 Task: Look for space in Sydney from 20th april 2023 to 5th may 2023 for 9 adults in price range Rs.20000 to Rs.25000. Place can be entire place or private room with 4 bedrooms having 9 beds and 4 bathrooms. Property type can be house. Amenities needed are: wifiair conditioning, free parkinig on premises, gym, breakfast, beachfront. Booking option can be shelf check-in. Required host language is English.
Action: Mouse moved to (366, 403)
Screenshot: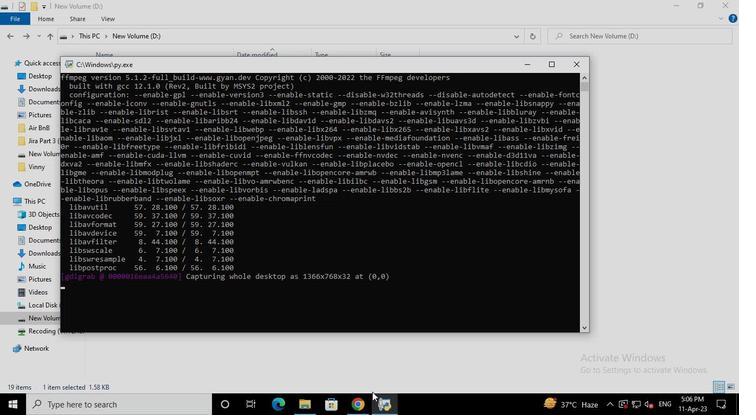 
Action: Mouse pressed left at (366, 403)
Screenshot: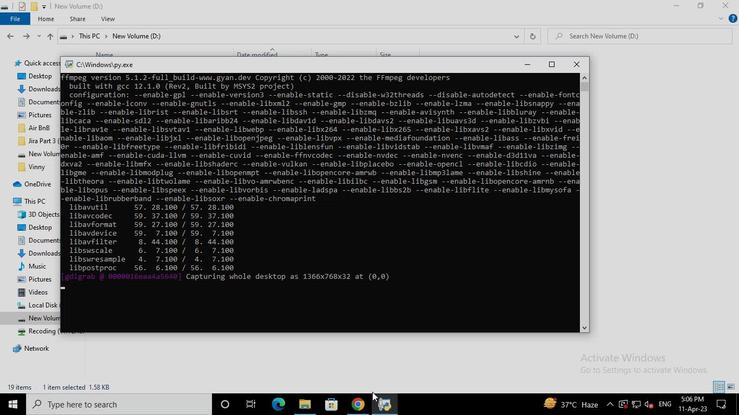 
Action: Mouse moved to (312, 93)
Screenshot: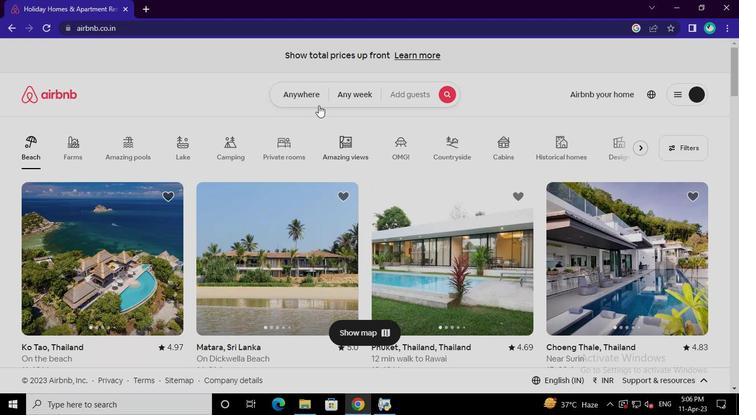 
Action: Mouse pressed left at (312, 93)
Screenshot: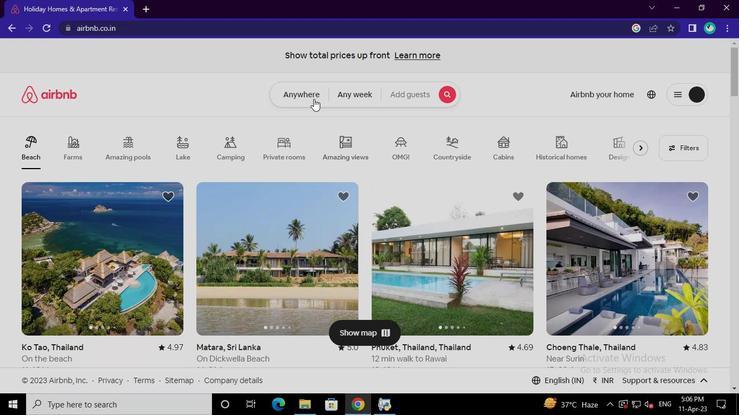 
Action: Mouse moved to (235, 134)
Screenshot: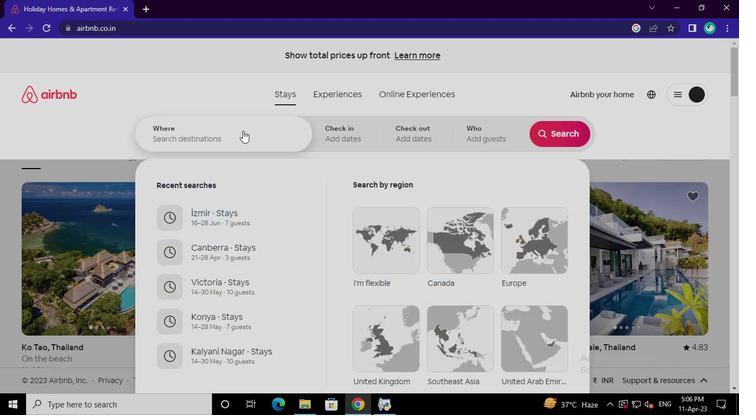 
Action: Mouse pressed left at (235, 134)
Screenshot: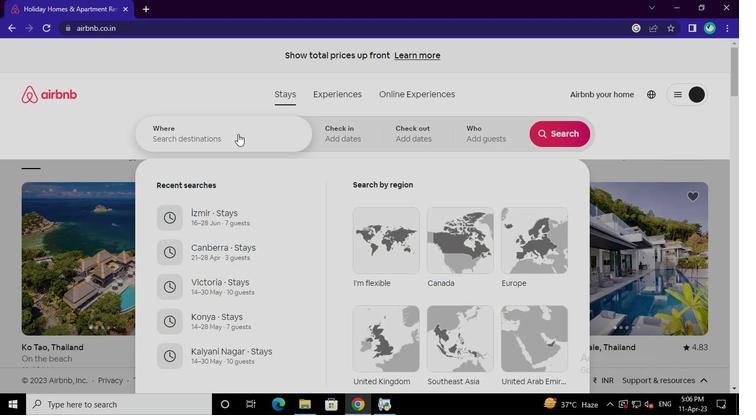 
Action: Keyboard s
Screenshot: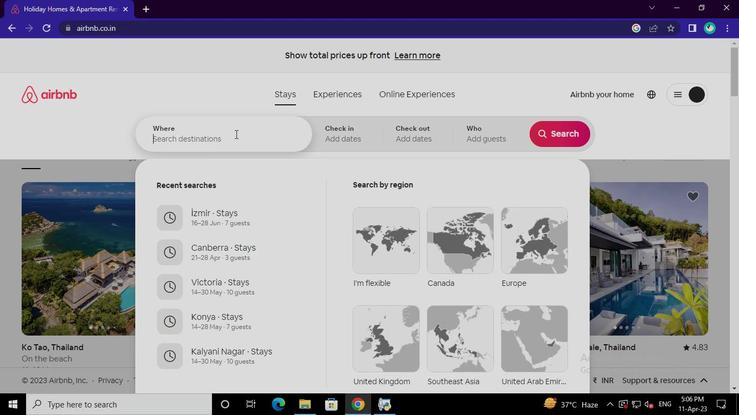 
Action: Keyboard y
Screenshot: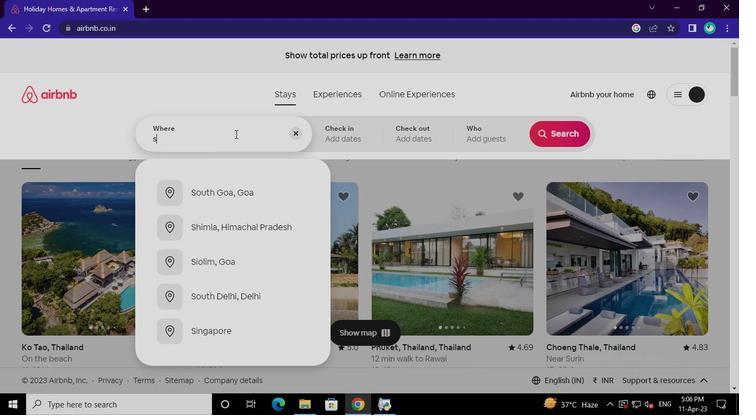 
Action: Keyboard d
Screenshot: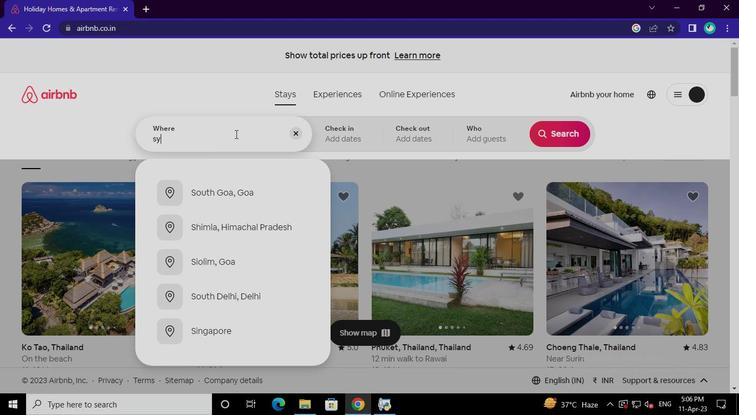 
Action: Keyboard n
Screenshot: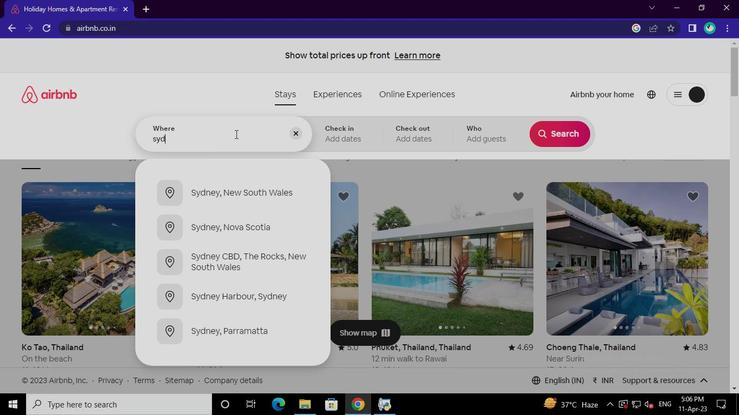 
Action: Keyboard e
Screenshot: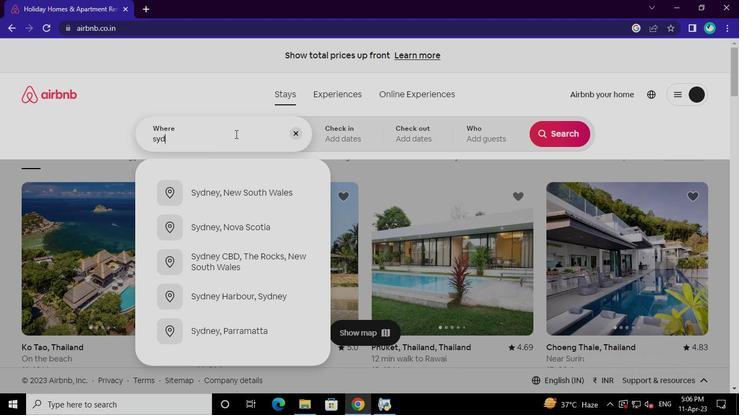 
Action: Keyboard y
Screenshot: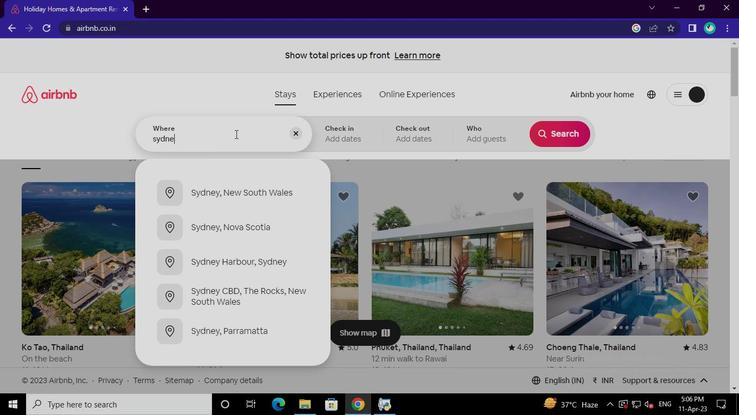 
Action: Mouse moved to (211, 187)
Screenshot: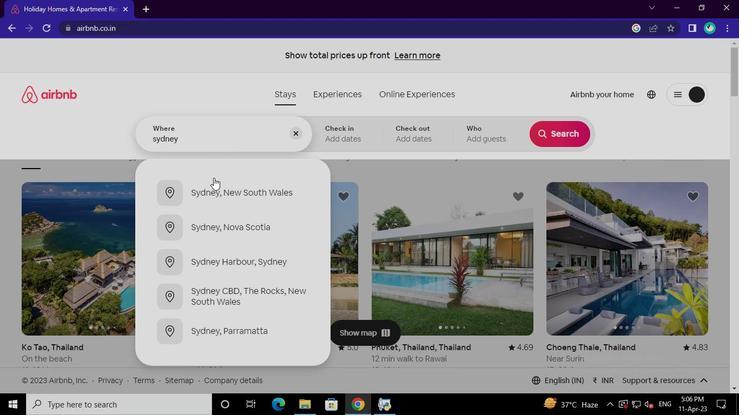 
Action: Mouse pressed left at (211, 187)
Screenshot: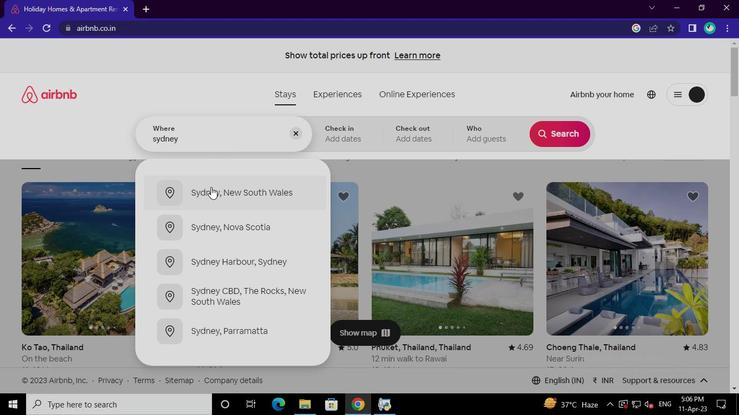 
Action: Mouse moved to (276, 342)
Screenshot: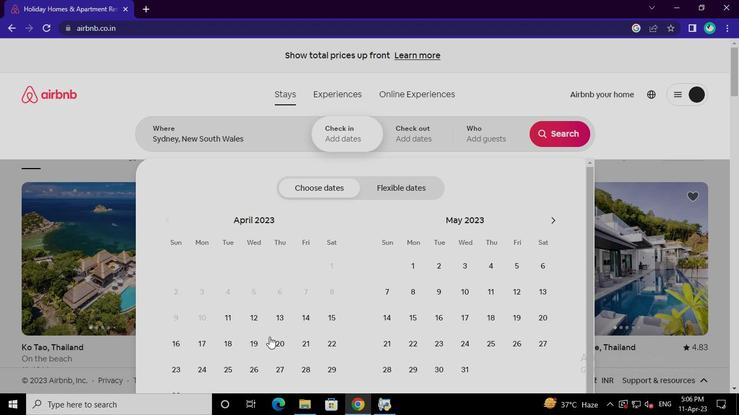 
Action: Mouse pressed left at (276, 342)
Screenshot: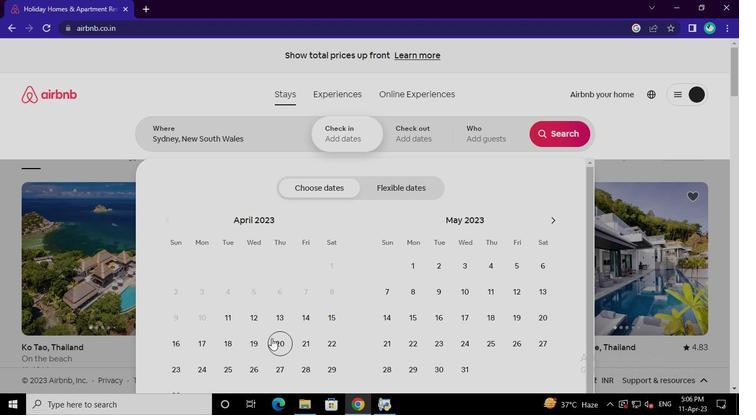 
Action: Mouse moved to (517, 269)
Screenshot: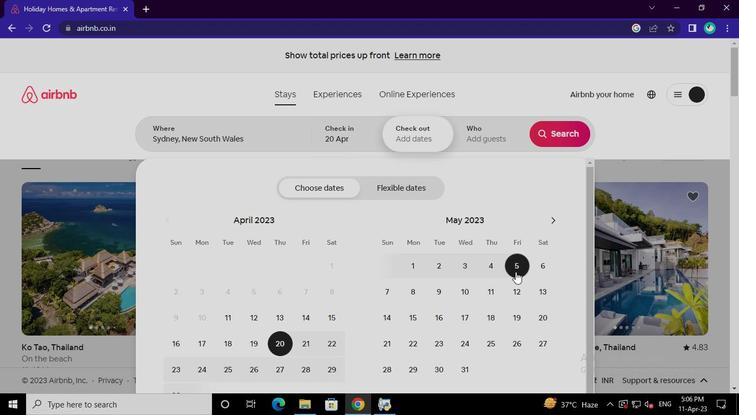 
Action: Mouse pressed left at (517, 269)
Screenshot: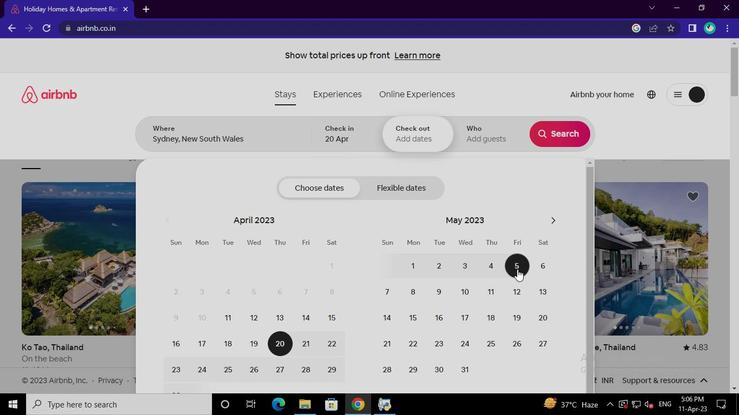 
Action: Mouse moved to (492, 134)
Screenshot: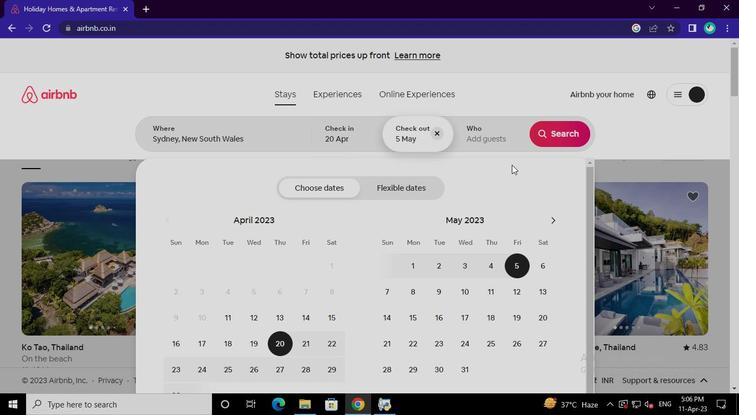 
Action: Mouse pressed left at (492, 134)
Screenshot: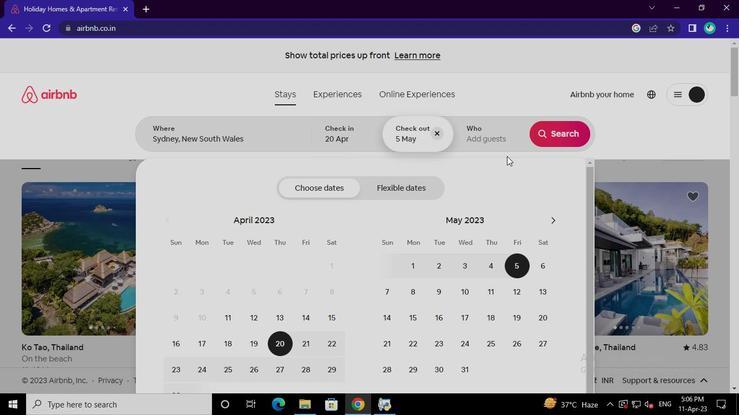 
Action: Mouse moved to (558, 190)
Screenshot: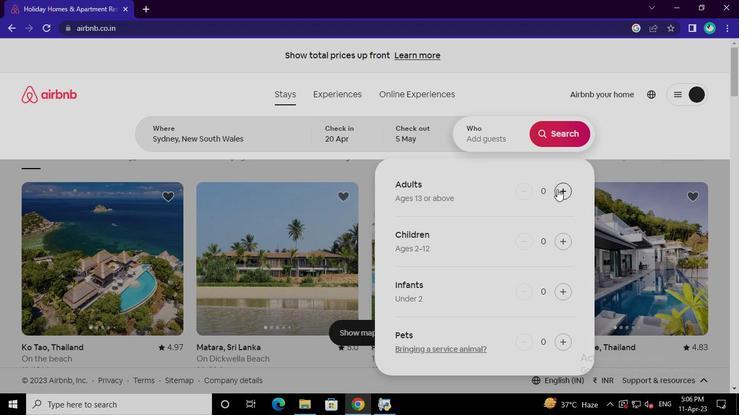 
Action: Mouse pressed left at (558, 190)
Screenshot: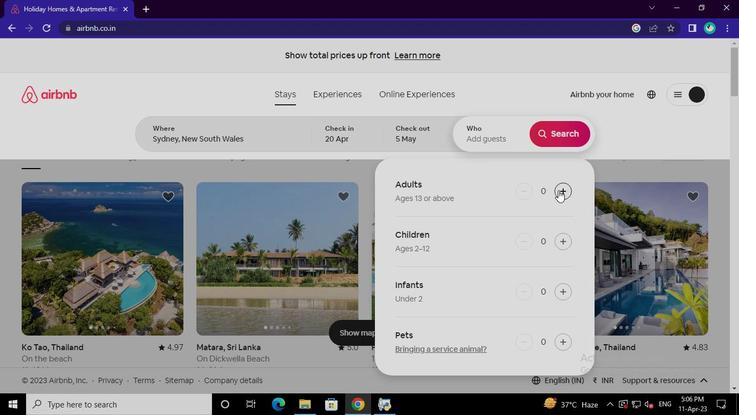 
Action: Mouse pressed left at (558, 190)
Screenshot: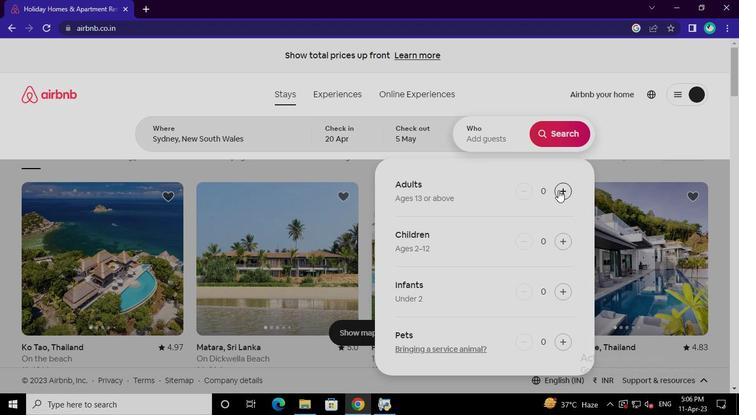 
Action: Mouse pressed left at (558, 190)
Screenshot: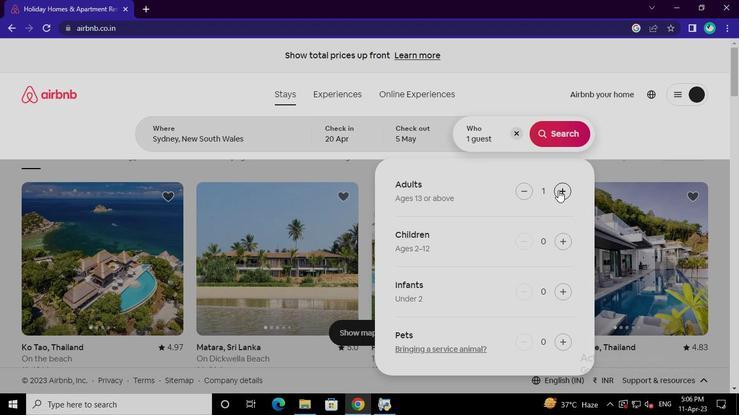 
Action: Mouse pressed left at (558, 190)
Screenshot: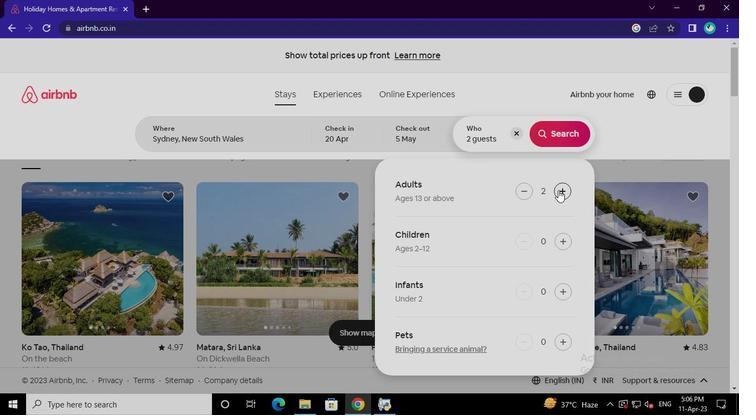 
Action: Mouse pressed left at (558, 190)
Screenshot: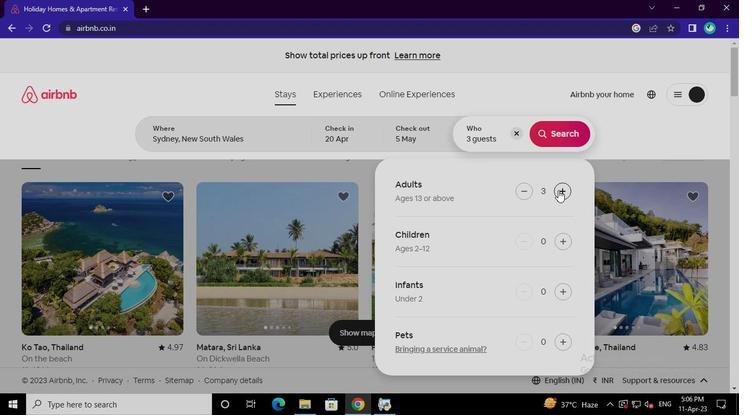
Action: Mouse pressed left at (558, 190)
Screenshot: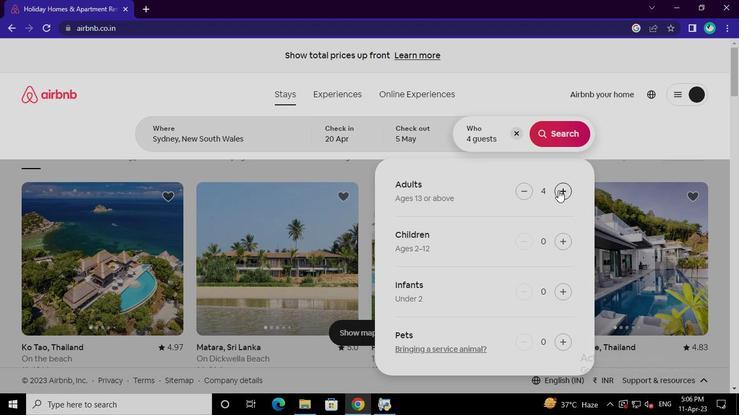 
Action: Mouse pressed left at (558, 190)
Screenshot: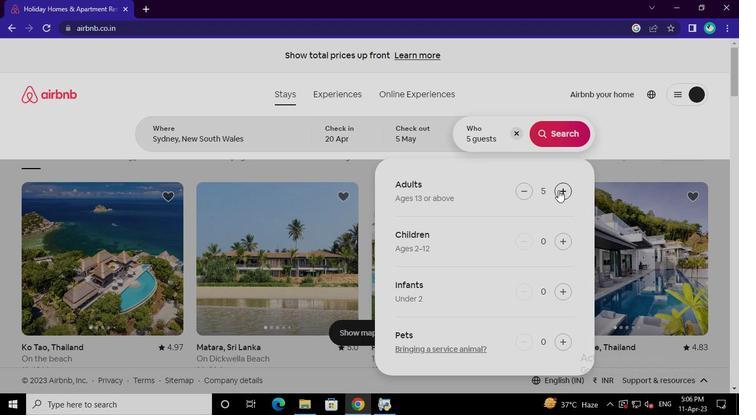 
Action: Mouse pressed left at (558, 190)
Screenshot: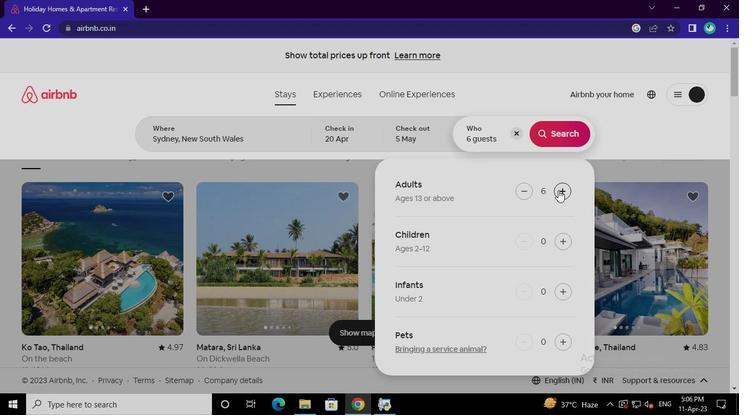 
Action: Mouse pressed left at (558, 190)
Screenshot: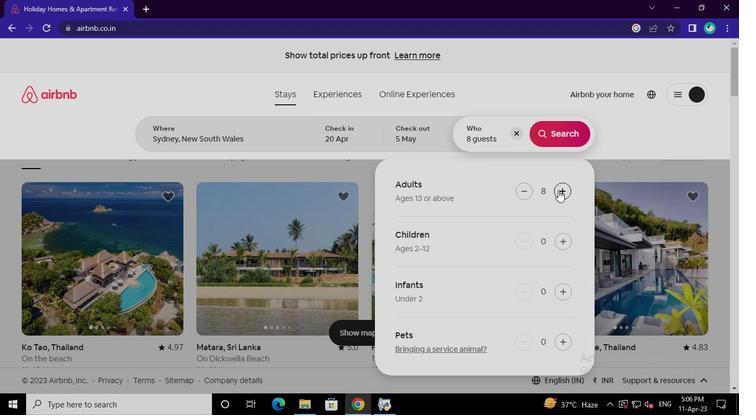 
Action: Mouse moved to (566, 138)
Screenshot: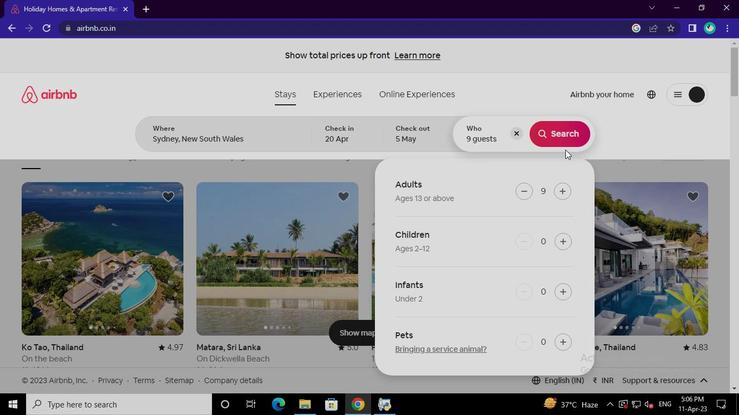 
Action: Mouse pressed left at (566, 138)
Screenshot: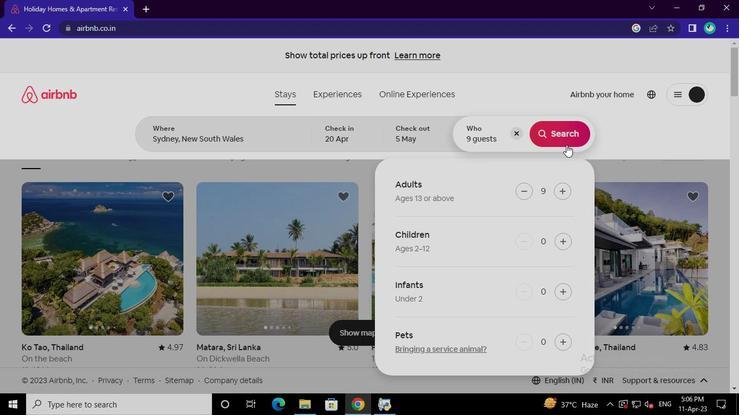 
Action: Mouse moved to (702, 103)
Screenshot: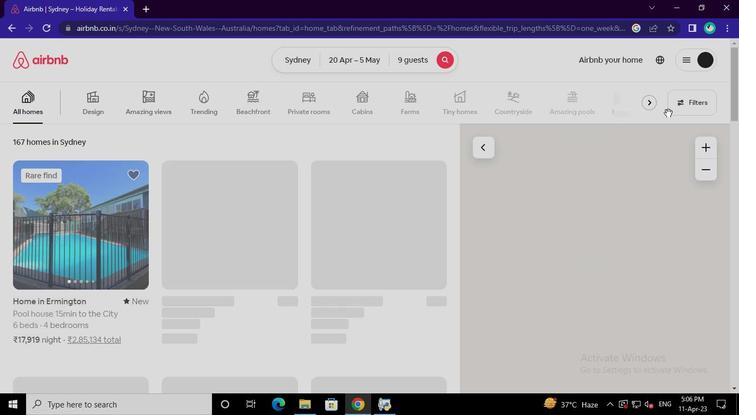 
Action: Mouse pressed left at (702, 103)
Screenshot: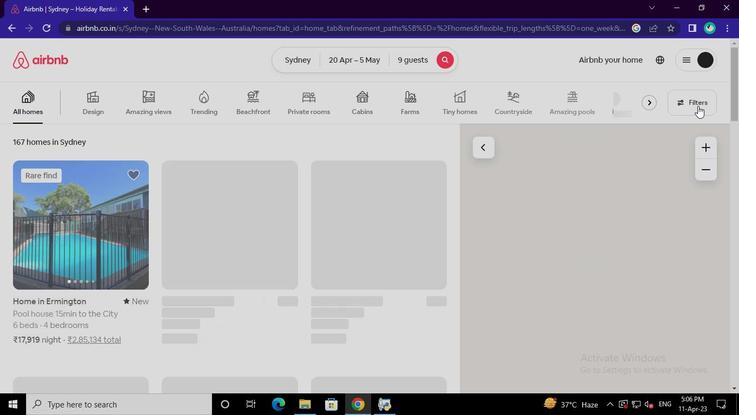 
Action: Mouse moved to (251, 239)
Screenshot: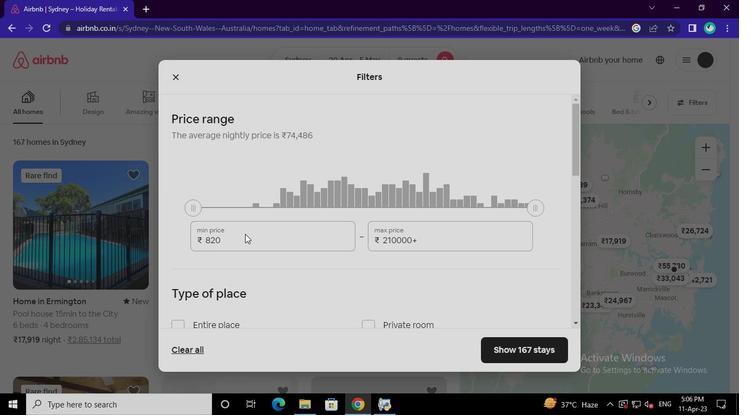 
Action: Mouse pressed left at (251, 239)
Screenshot: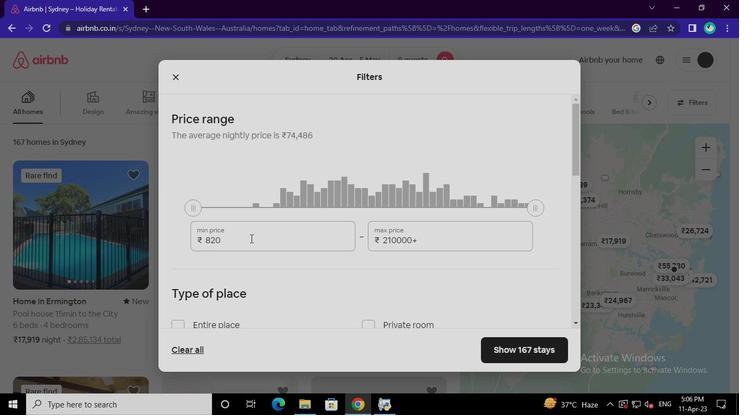 
Action: Keyboard Key.backspace
Screenshot: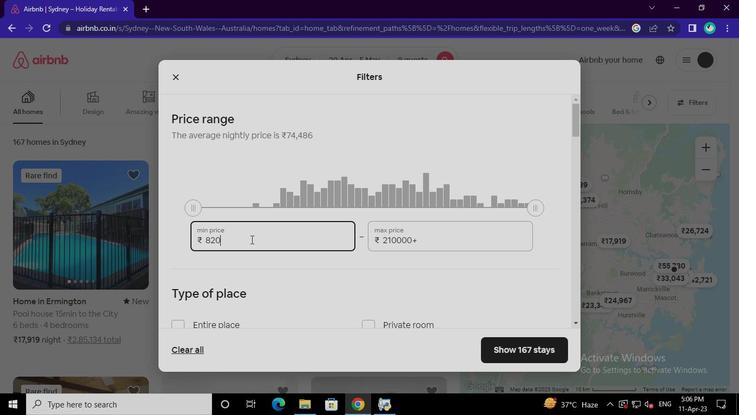
Action: Keyboard Key.backspace
Screenshot: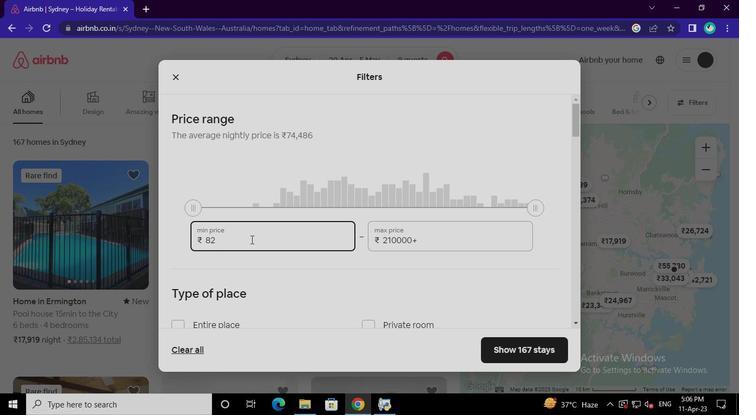 
Action: Keyboard Key.backspace
Screenshot: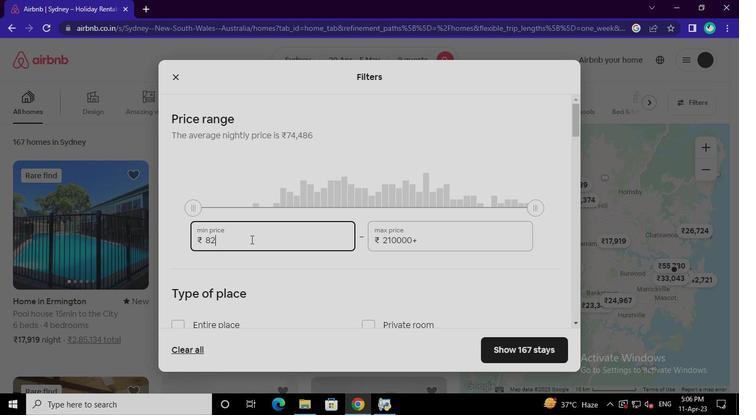 
Action: Keyboard Key.backspace
Screenshot: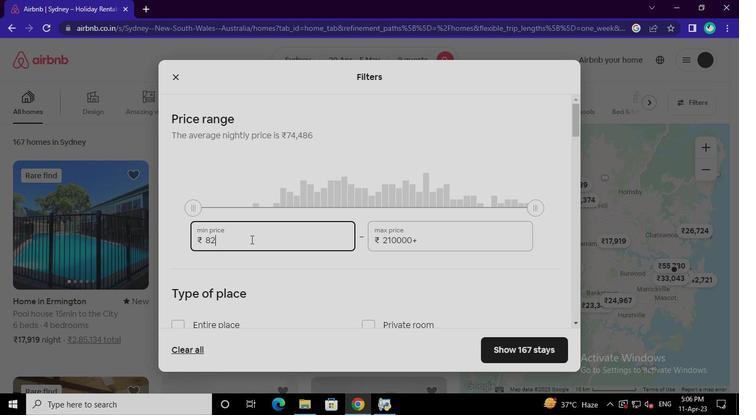
Action: Keyboard Key.backspace
Screenshot: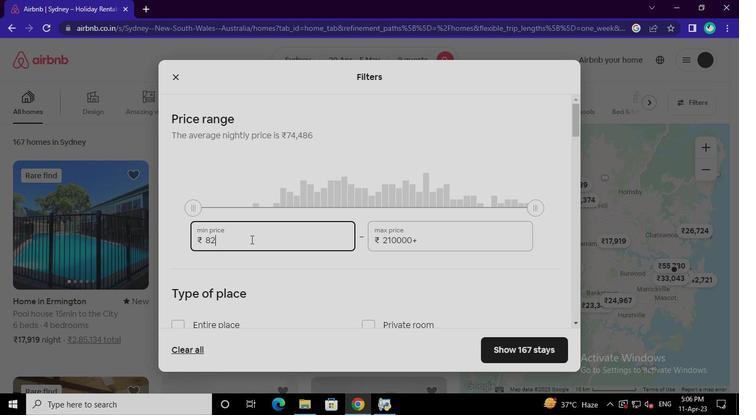 
Action: Keyboard <98>
Screenshot: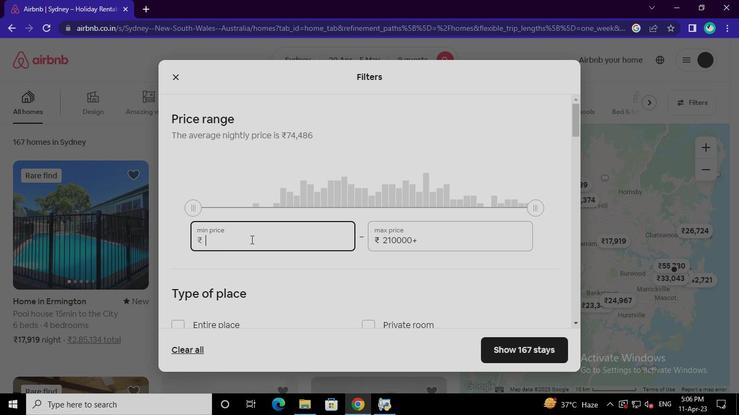 
Action: Keyboard <96>
Screenshot: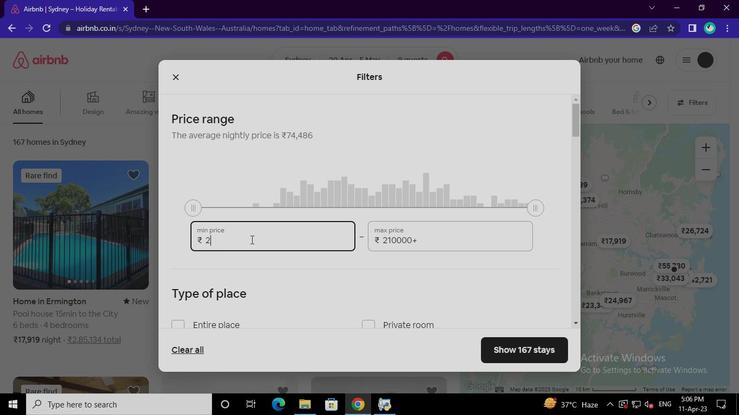 
Action: Keyboard <96>
Screenshot: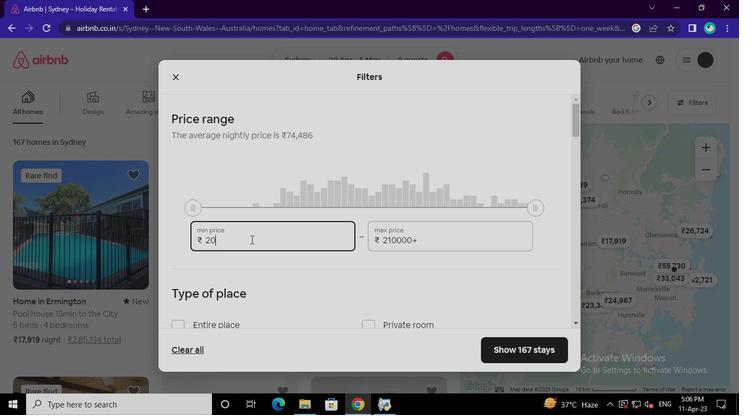 
Action: Keyboard <96>
Screenshot: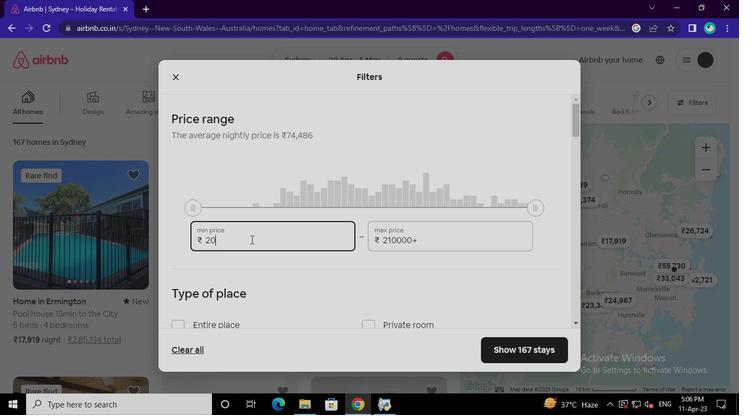 
Action: Keyboard <96>
Screenshot: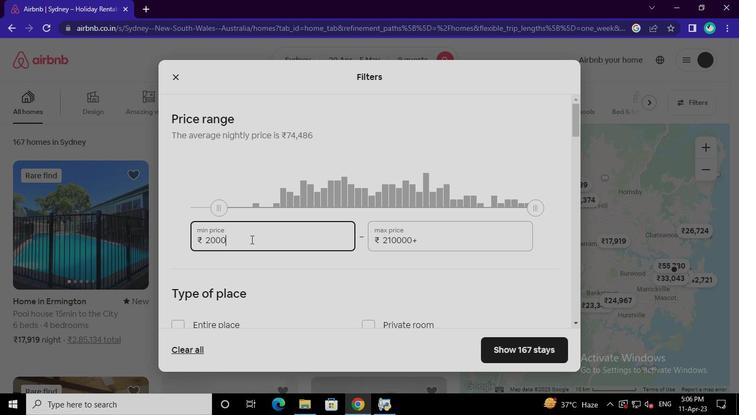 
Action: Mouse moved to (424, 241)
Screenshot: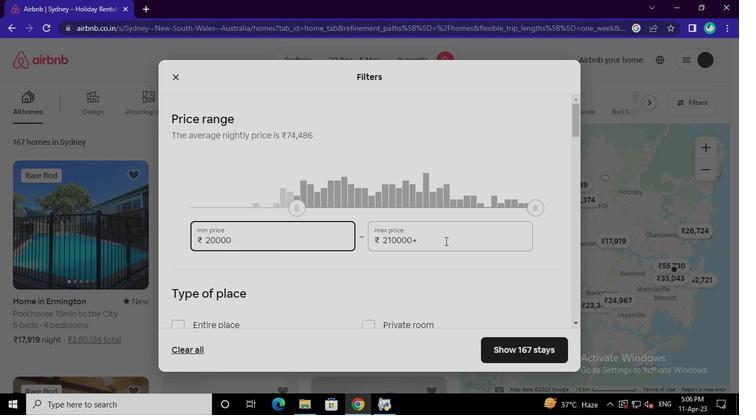 
Action: Mouse pressed left at (424, 241)
Screenshot: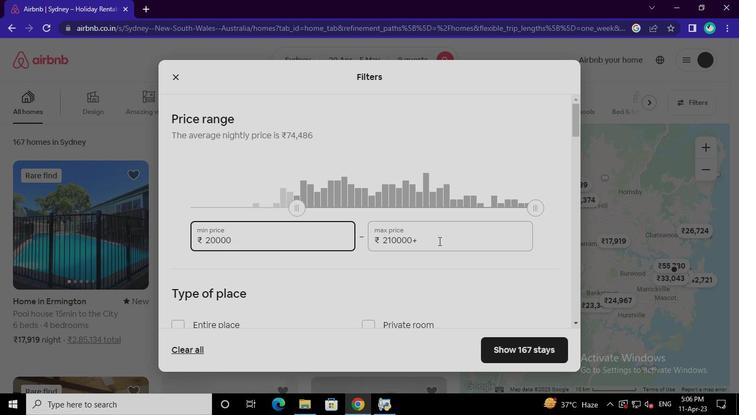 
Action: Keyboard Key.backspace
Screenshot: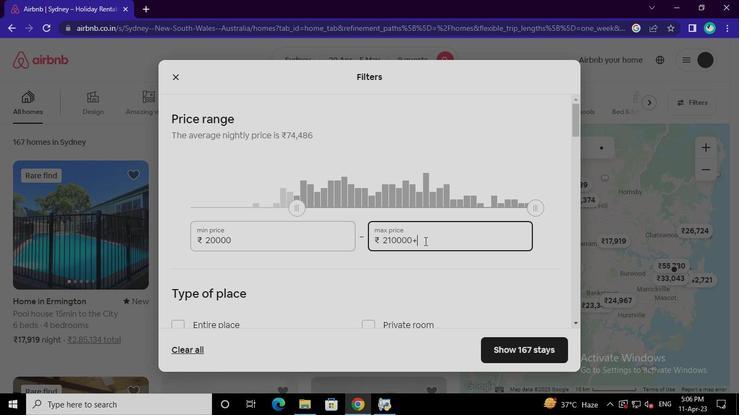 
Action: Keyboard Key.backspace
Screenshot: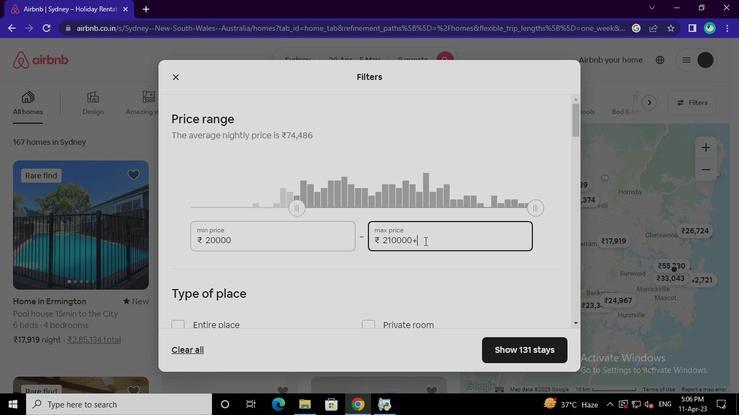 
Action: Keyboard Key.backspace
Screenshot: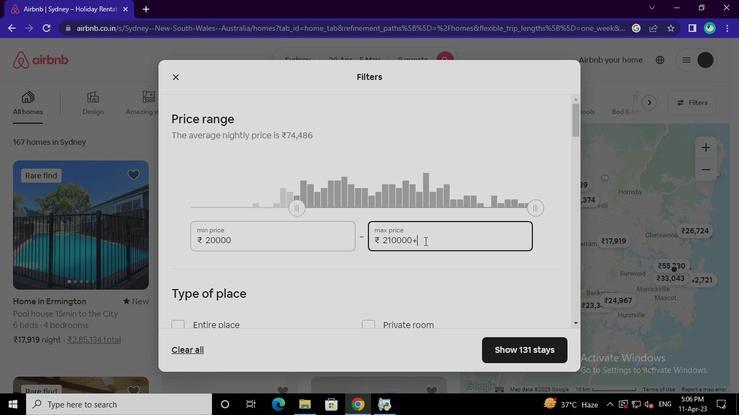 
Action: Keyboard Key.backspace
Screenshot: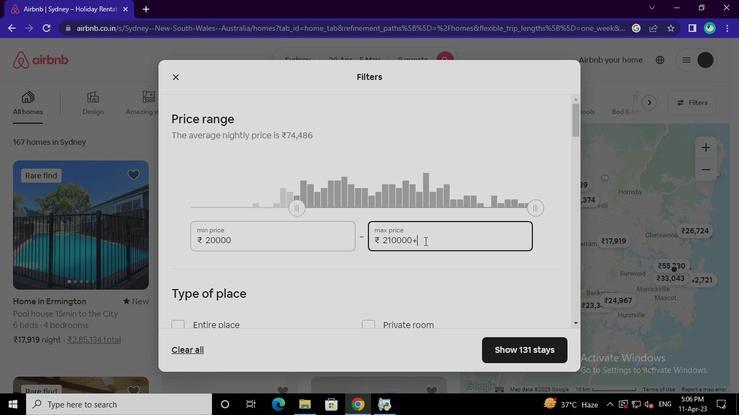 
Action: Keyboard Key.backspace
Screenshot: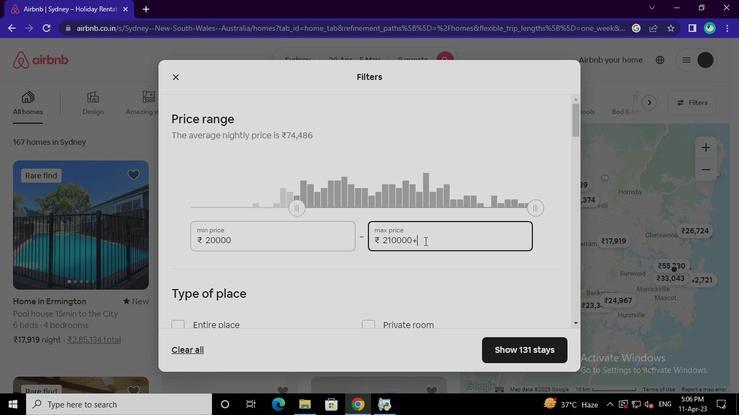 
Action: Keyboard Key.backspace
Screenshot: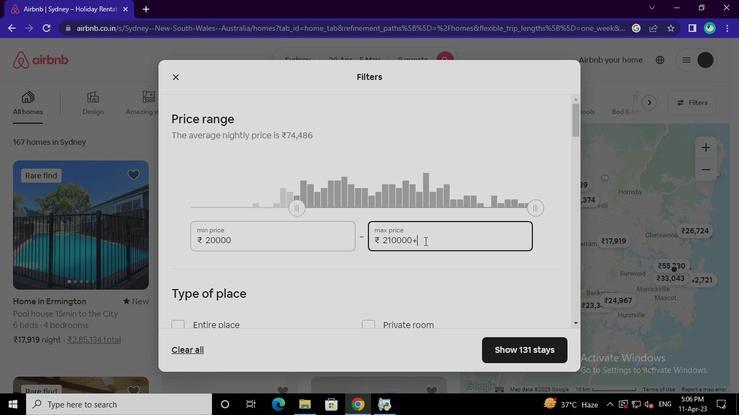 
Action: Keyboard Key.backspace
Screenshot: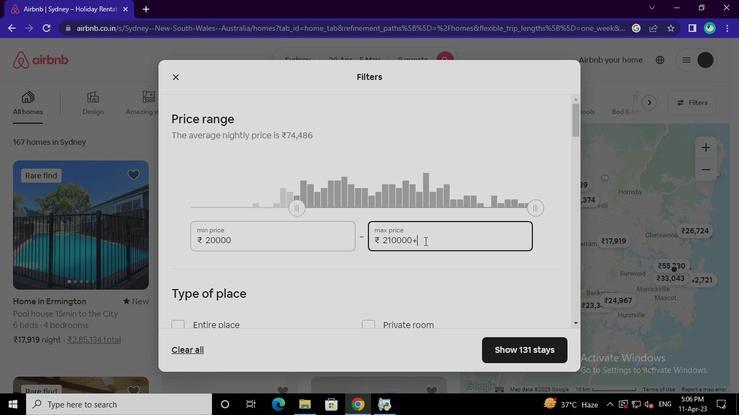 
Action: Keyboard Key.backspace
Screenshot: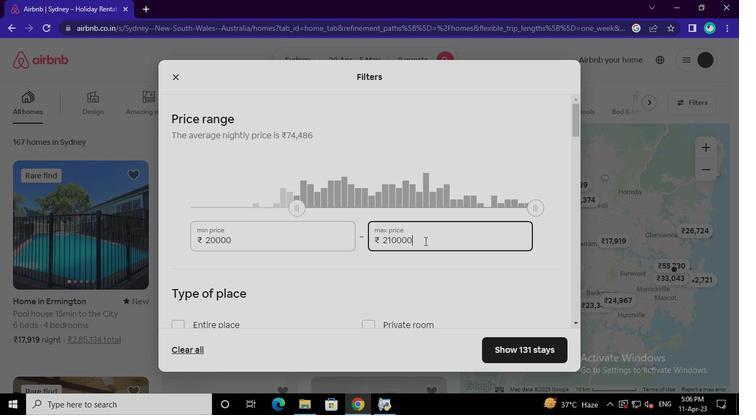 
Action: Keyboard Key.backspace
Screenshot: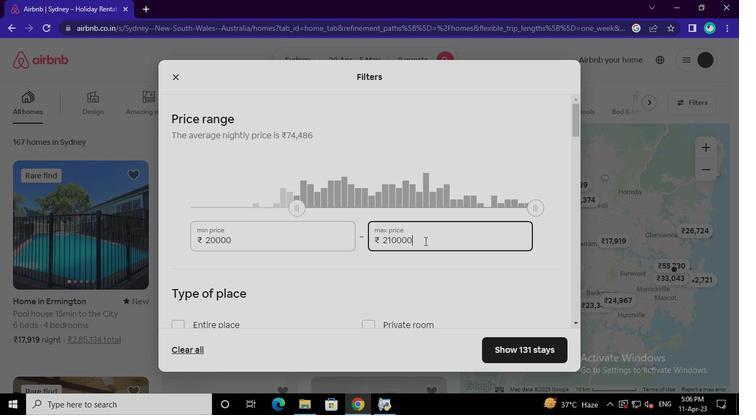 
Action: Keyboard Key.backspace
Screenshot: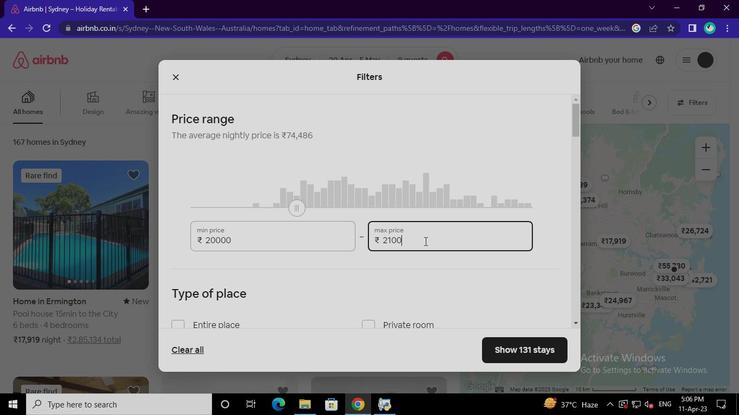 
Action: Keyboard Key.backspace
Screenshot: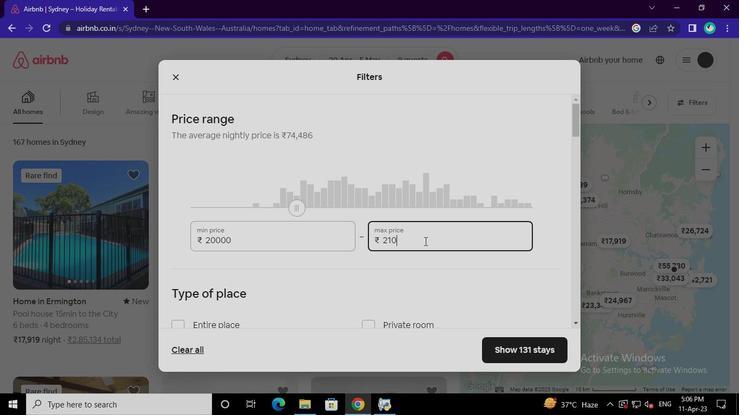 
Action: Keyboard Key.backspace
Screenshot: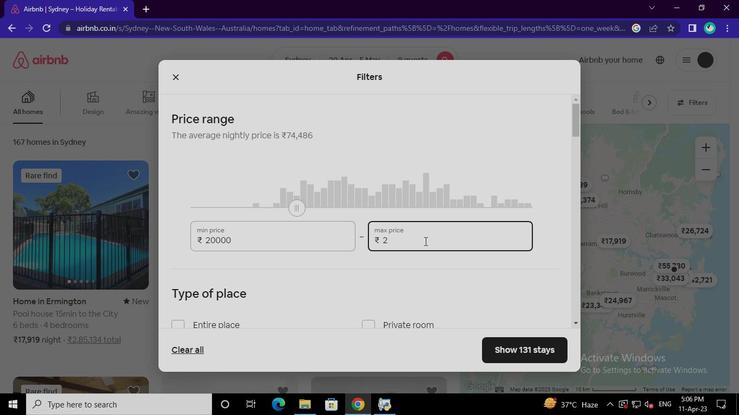 
Action: Keyboard Key.backspace
Screenshot: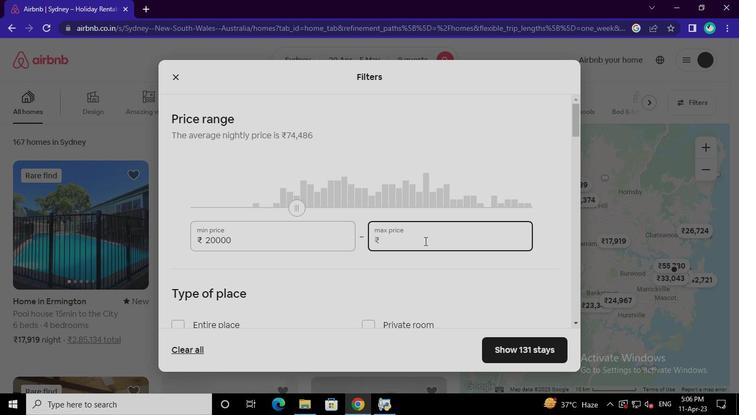 
Action: Keyboard <98>
Screenshot: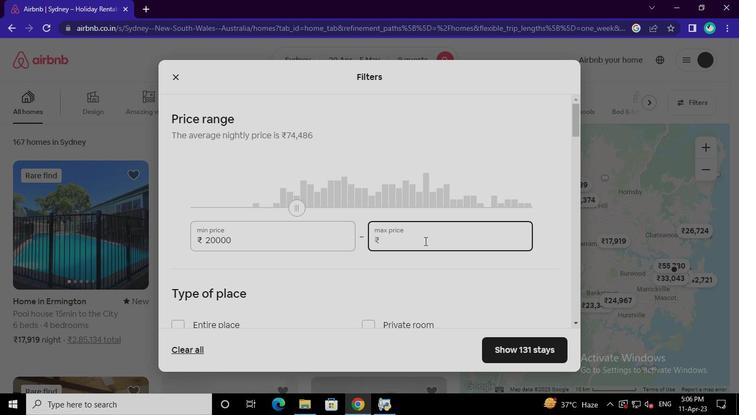 
Action: Keyboard <101>
Screenshot: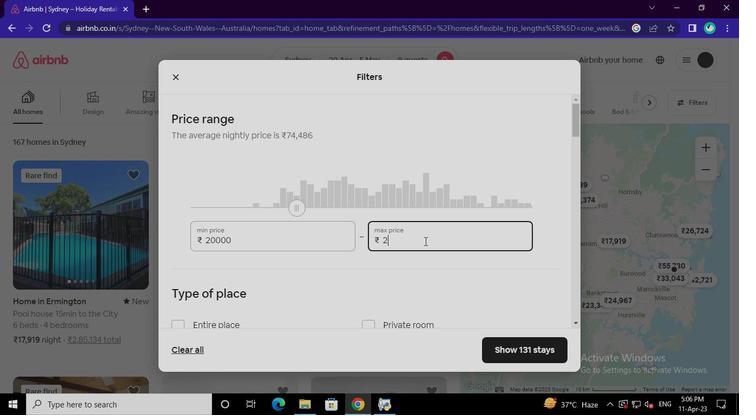 
Action: Keyboard <96>
Screenshot: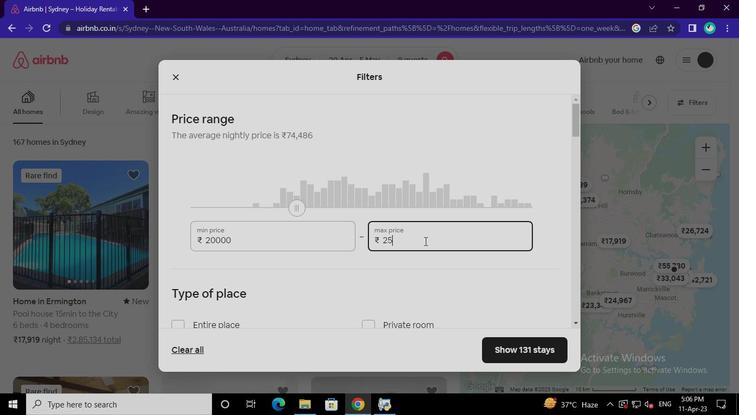 
Action: Keyboard <96>
Screenshot: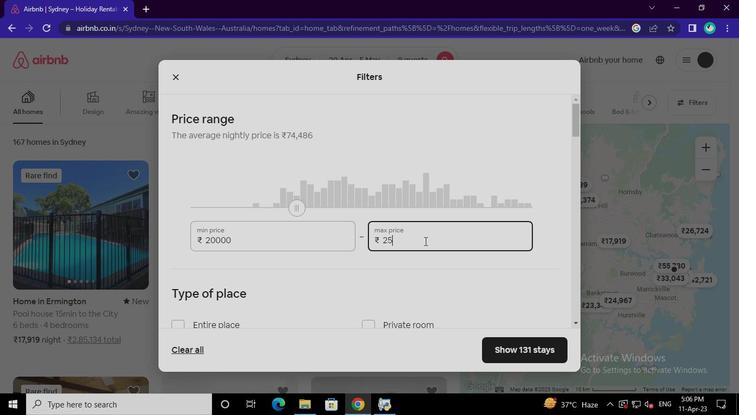 
Action: Keyboard <96>
Screenshot: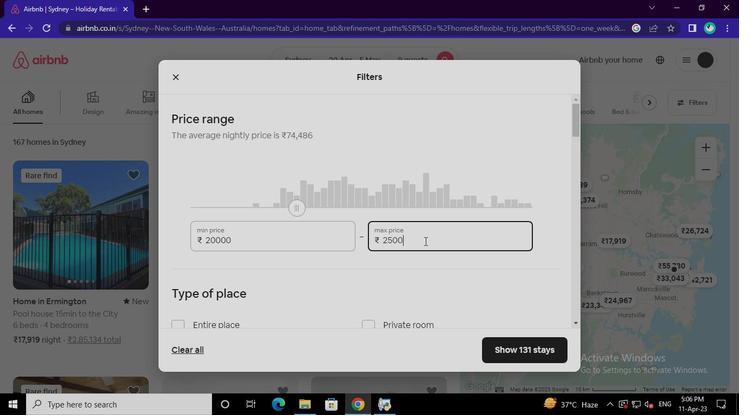 
Action: Mouse moved to (187, 215)
Screenshot: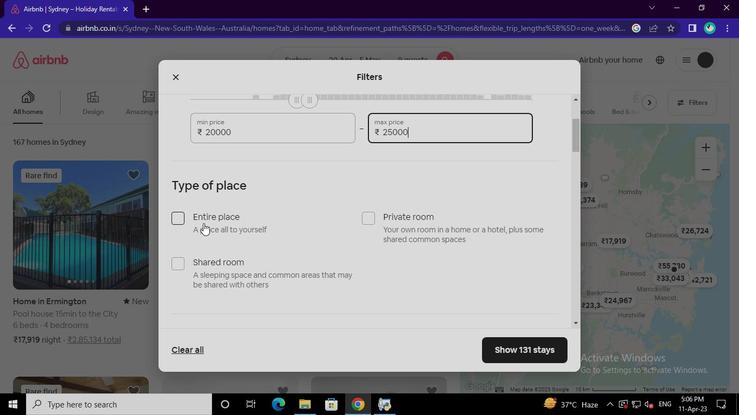 
Action: Mouse pressed left at (187, 215)
Screenshot: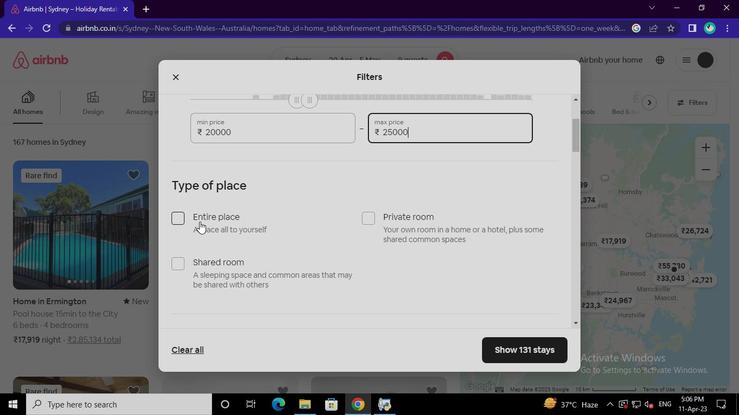 
Action: Mouse moved to (368, 216)
Screenshot: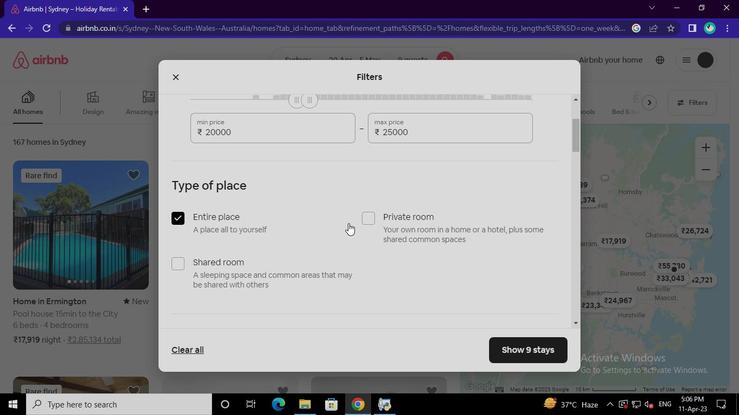 
Action: Mouse pressed left at (368, 216)
Screenshot: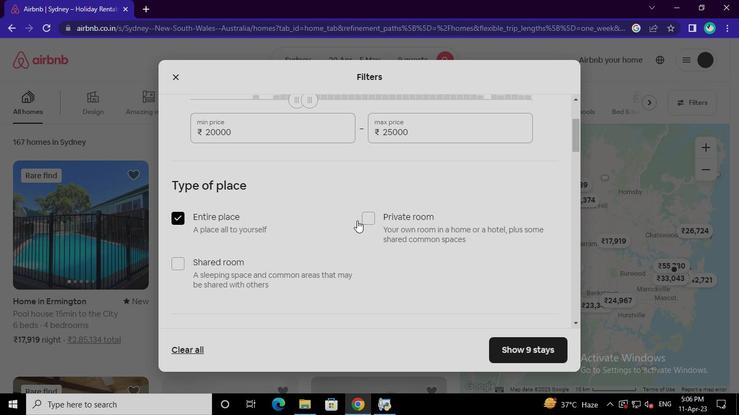 
Action: Mouse moved to (353, 236)
Screenshot: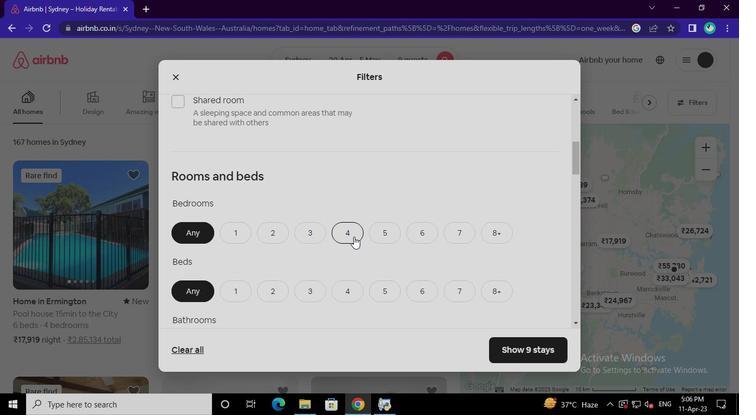 
Action: Mouse pressed left at (353, 236)
Screenshot: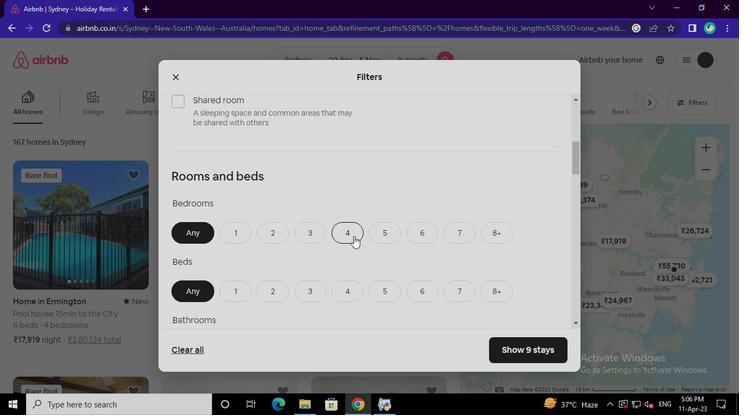 
Action: Mouse moved to (496, 237)
Screenshot: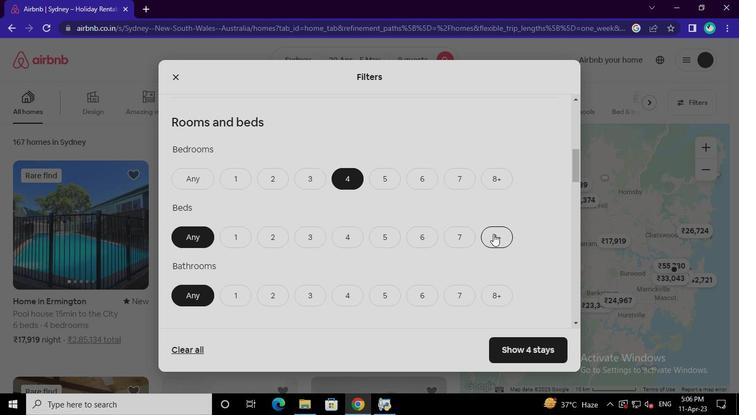 
Action: Mouse pressed left at (496, 237)
Screenshot: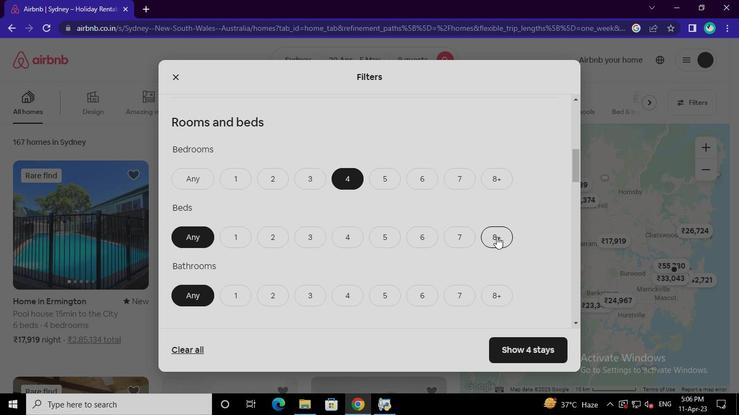 
Action: Mouse moved to (350, 298)
Screenshot: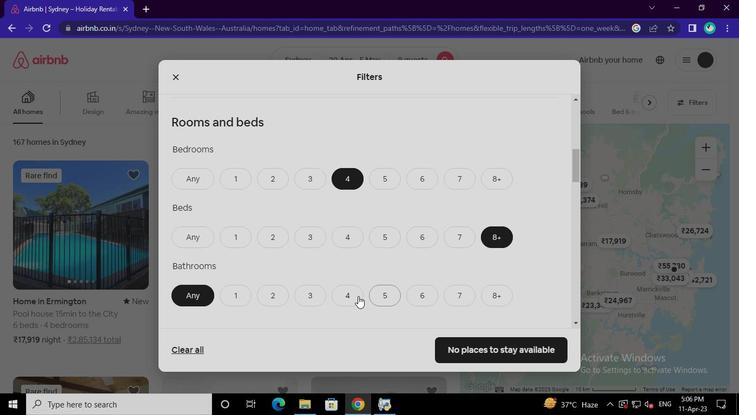 
Action: Mouse pressed left at (350, 298)
Screenshot: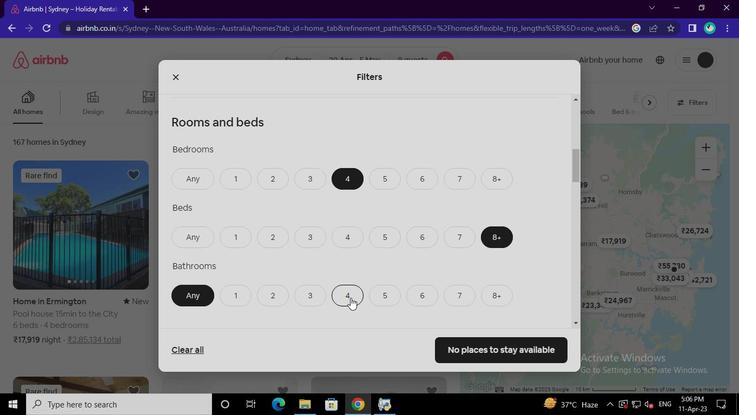 
Action: Mouse moved to (233, 253)
Screenshot: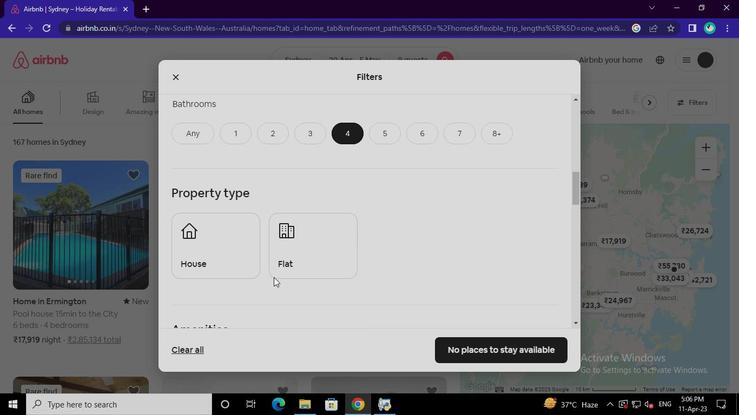 
Action: Mouse pressed left at (233, 253)
Screenshot: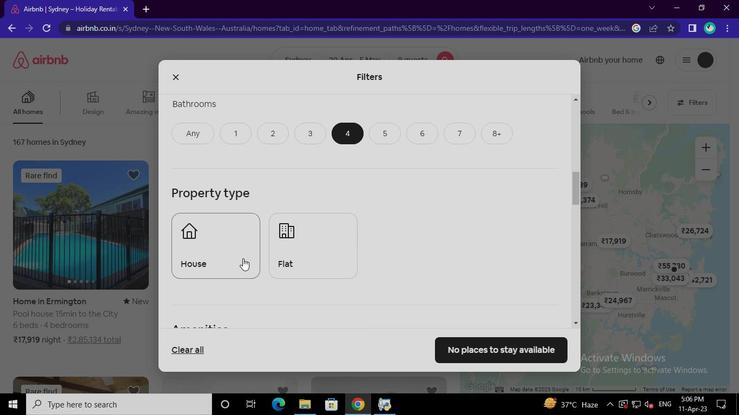 
Action: Mouse moved to (197, 305)
Screenshot: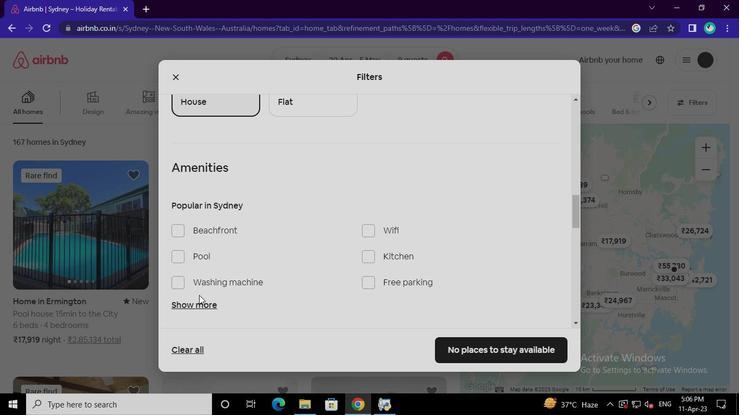 
Action: Mouse pressed left at (197, 305)
Screenshot: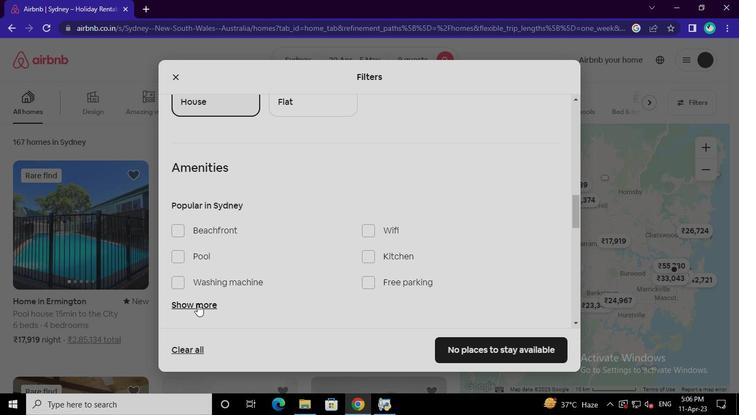 
Action: Mouse moved to (374, 110)
Screenshot: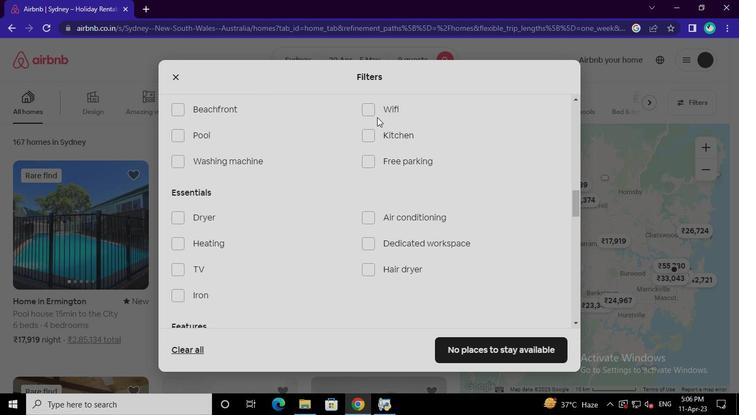 
Action: Mouse pressed left at (374, 110)
Screenshot: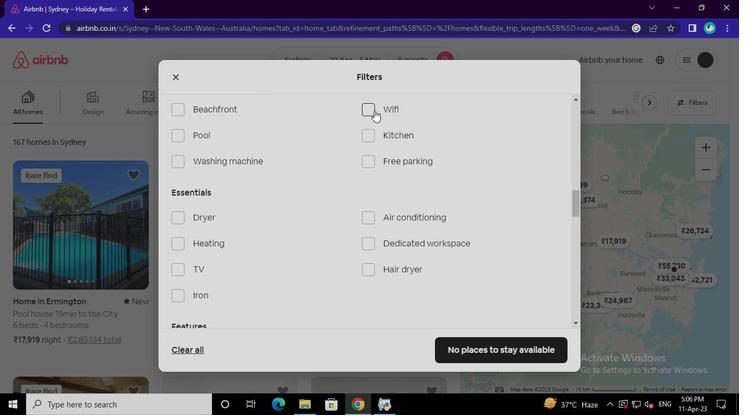 
Action: Mouse moved to (374, 218)
Screenshot: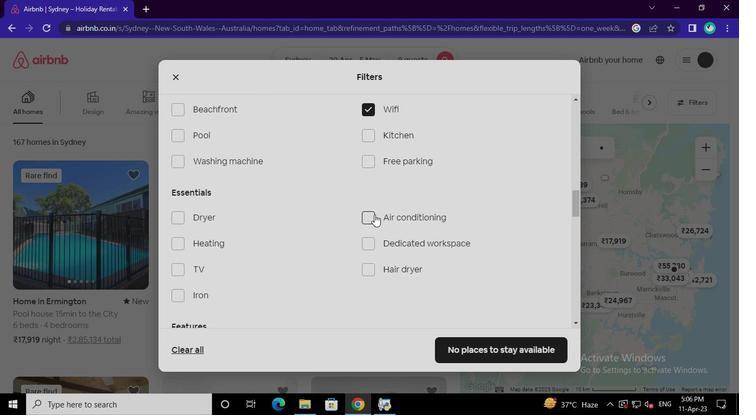 
Action: Mouse pressed left at (374, 218)
Screenshot: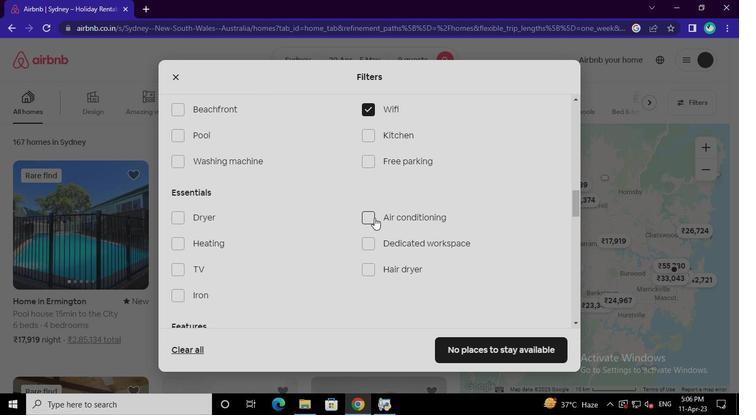 
Action: Mouse moved to (368, 161)
Screenshot: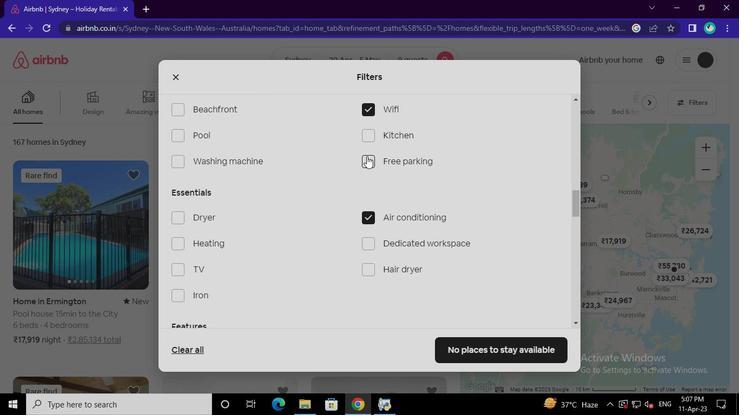 
Action: Mouse pressed left at (368, 161)
Screenshot: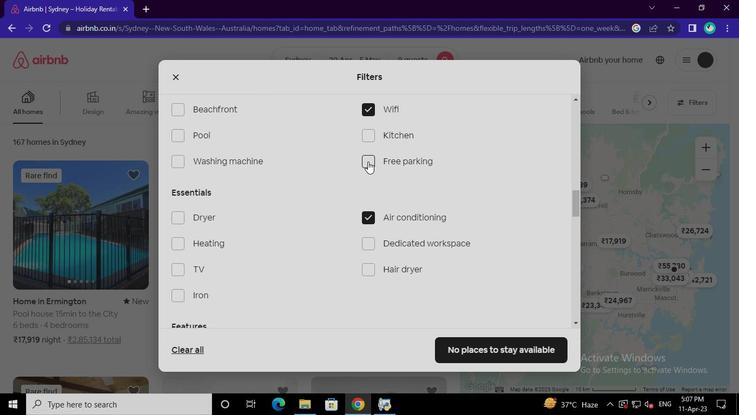
Action: Mouse moved to (366, 272)
Screenshot: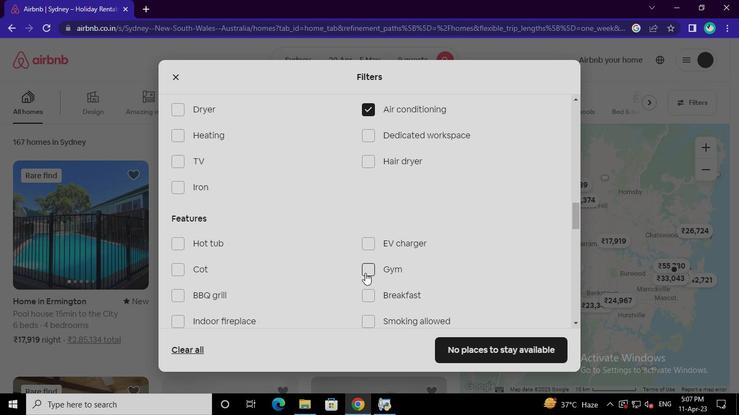 
Action: Mouse pressed left at (366, 272)
Screenshot: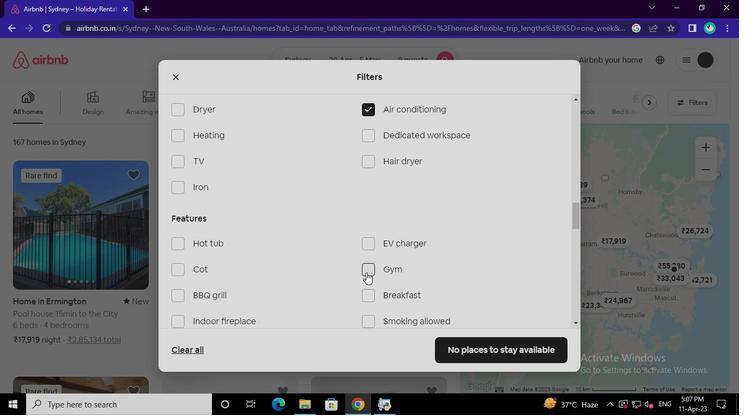 
Action: Mouse moved to (372, 242)
Screenshot: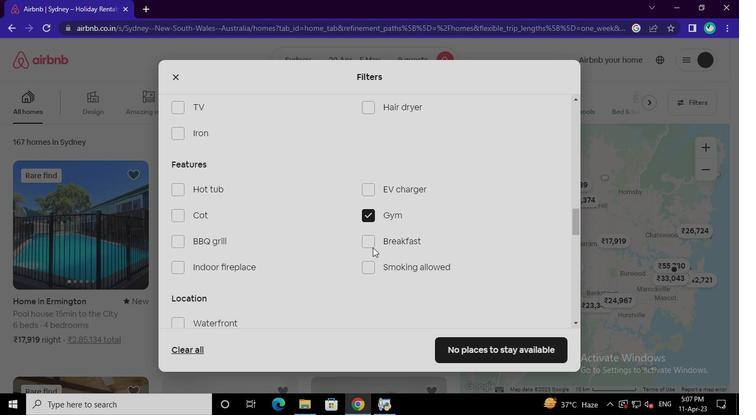 
Action: Mouse pressed left at (372, 242)
Screenshot: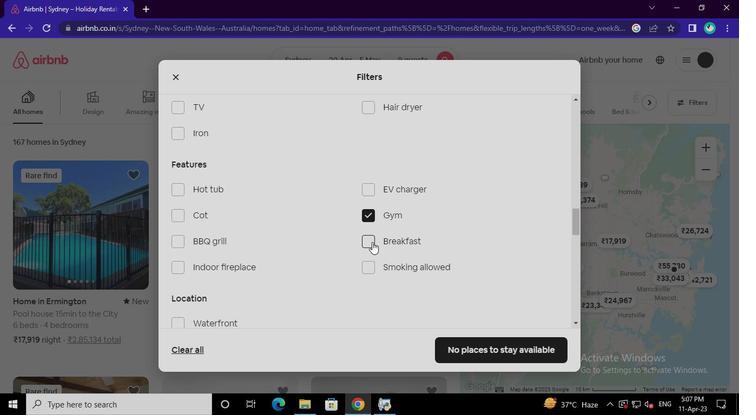 
Action: Mouse moved to (202, 109)
Screenshot: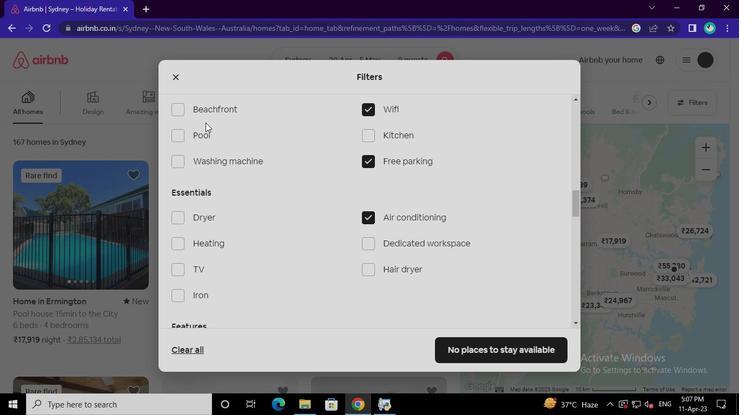 
Action: Mouse pressed left at (202, 109)
Screenshot: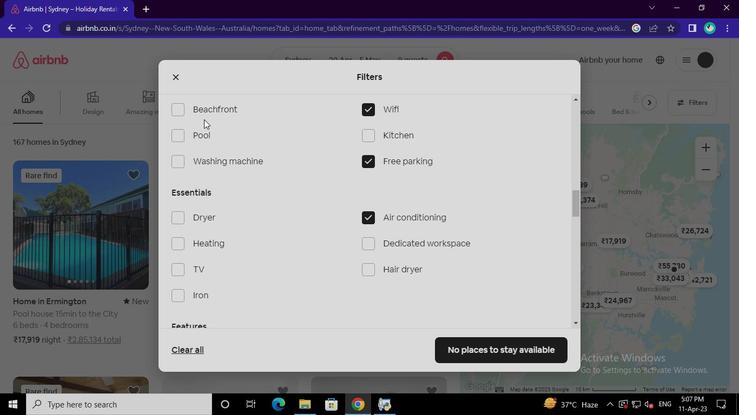 
Action: Mouse moved to (524, 200)
Screenshot: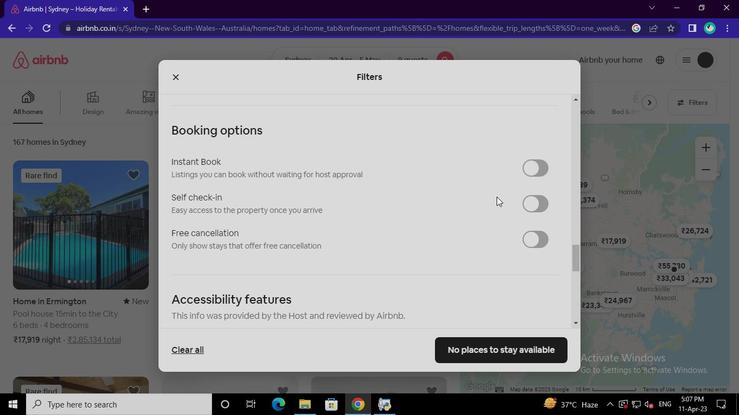 
Action: Mouse pressed left at (524, 200)
Screenshot: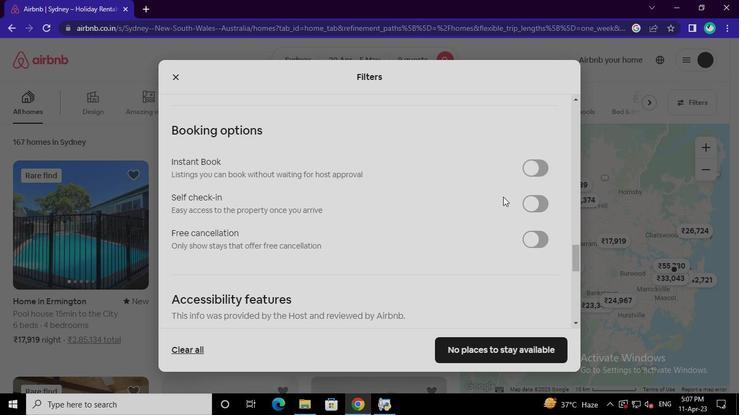 
Action: Mouse moved to (191, 256)
Screenshot: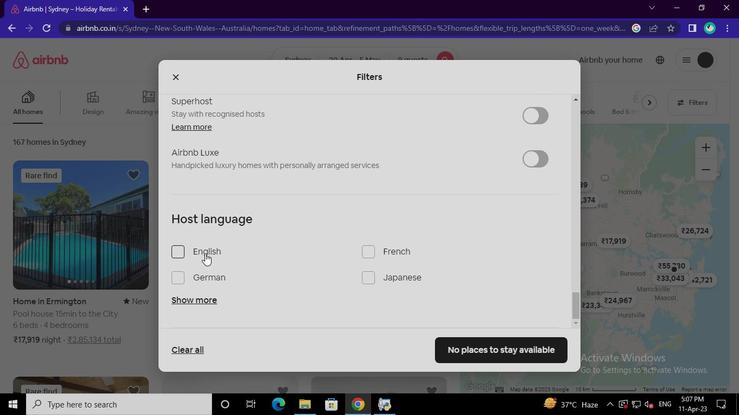 
Action: Mouse pressed left at (191, 256)
Screenshot: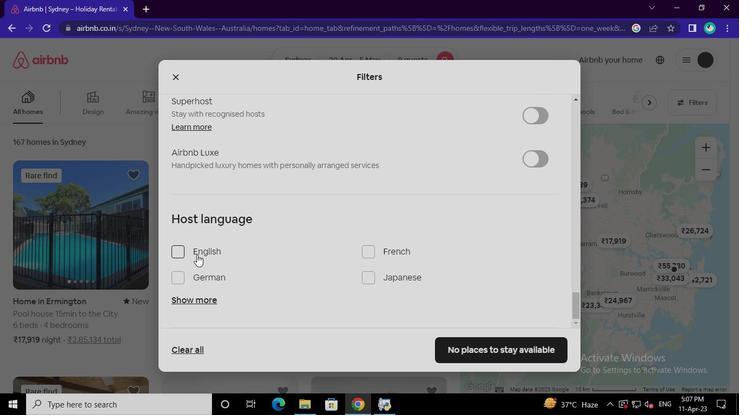 
Action: Mouse moved to (448, 343)
Screenshot: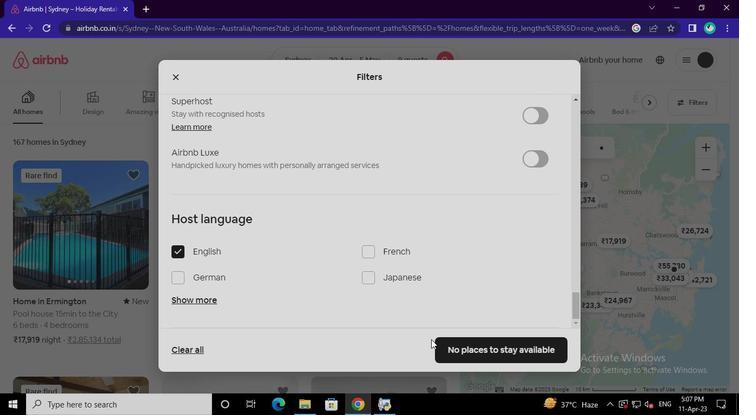 
Action: Mouse pressed left at (448, 343)
Screenshot: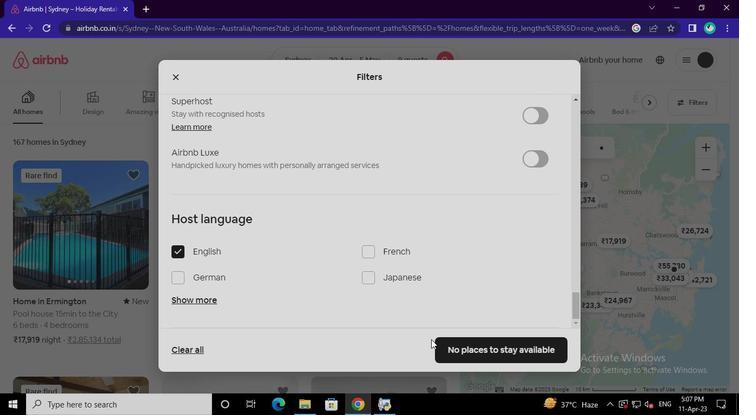 
Action: Mouse moved to (384, 407)
Screenshot: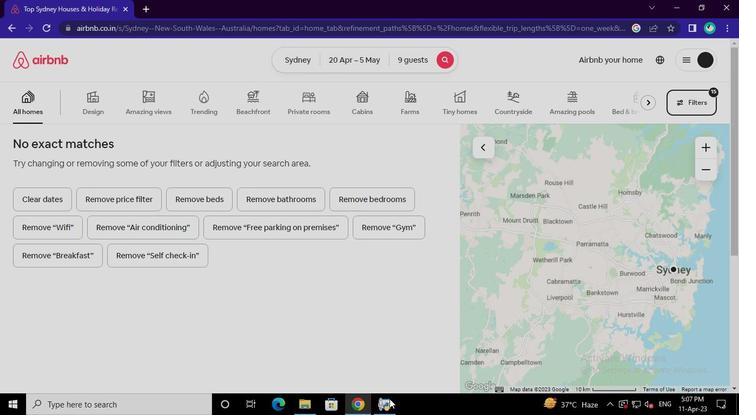 
Action: Mouse pressed left at (384, 407)
Screenshot: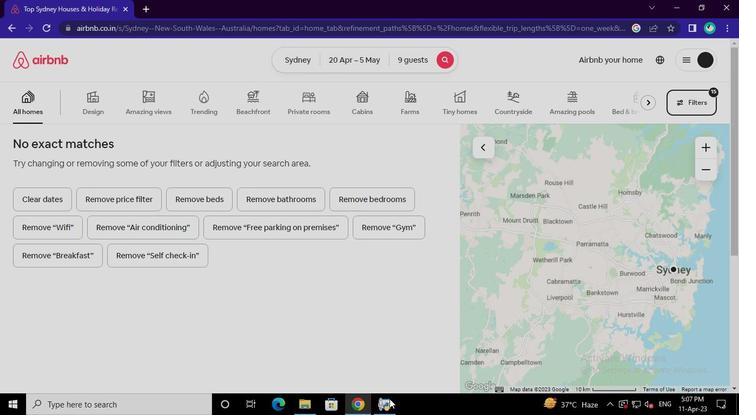
Action: Mouse moved to (574, 68)
Screenshot: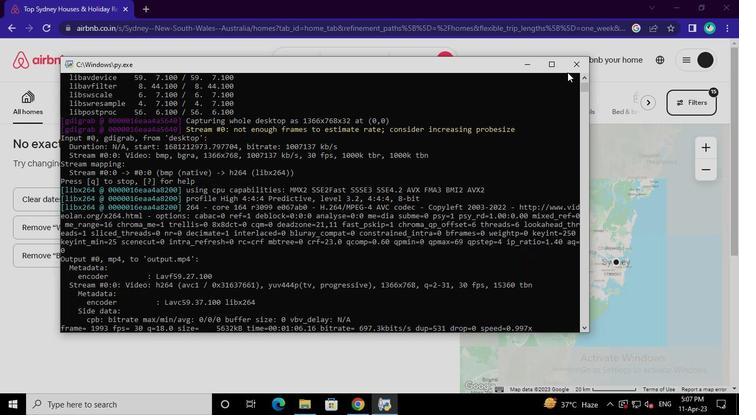 
Action: Mouse pressed left at (574, 68)
Screenshot: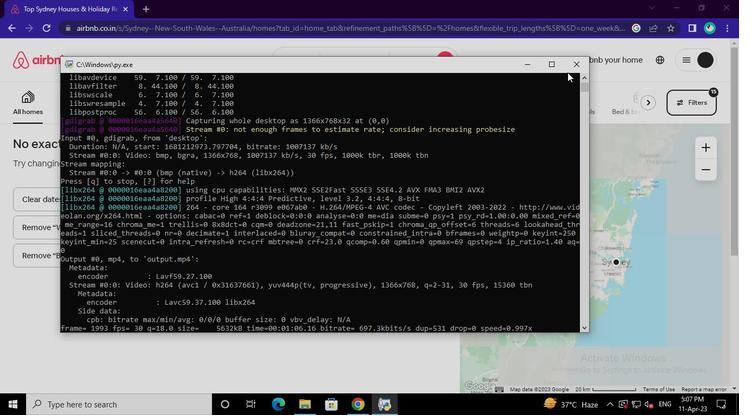 
Action: Mouse moved to (569, 71)
Screenshot: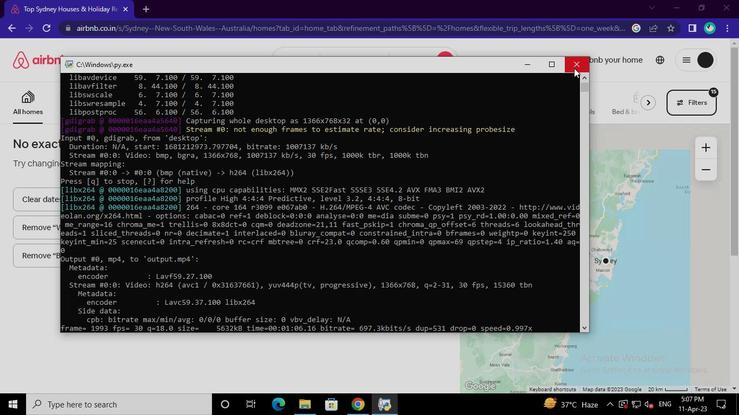 
